Task: Add Sprouts Marinated Carne Asada Beef Skirt Steak to the cart.
Action: Mouse moved to (15, 76)
Screenshot: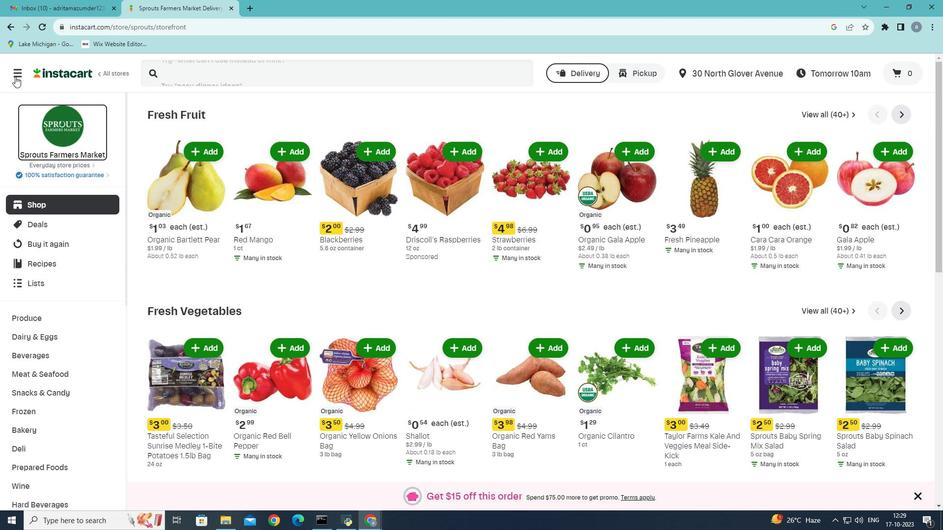 
Action: Mouse pressed left at (15, 76)
Screenshot: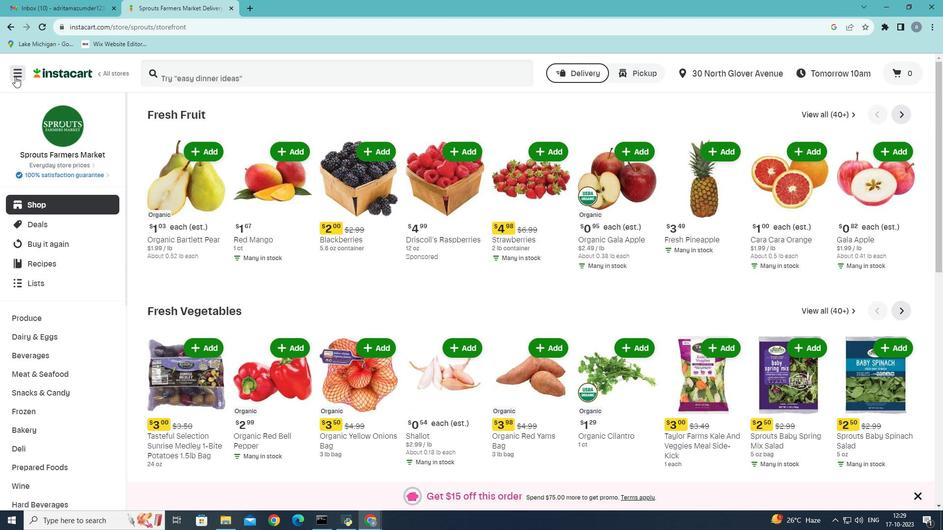 
Action: Mouse moved to (43, 281)
Screenshot: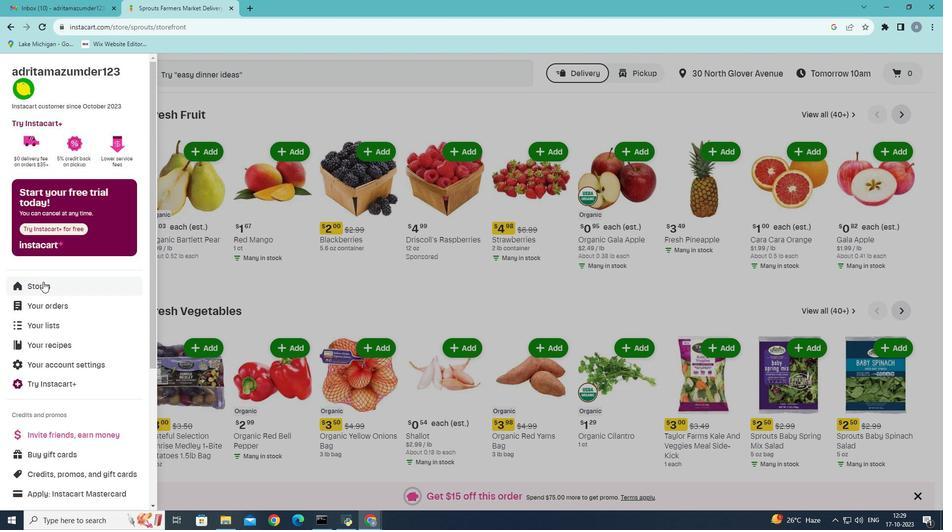 
Action: Mouse pressed left at (43, 281)
Screenshot: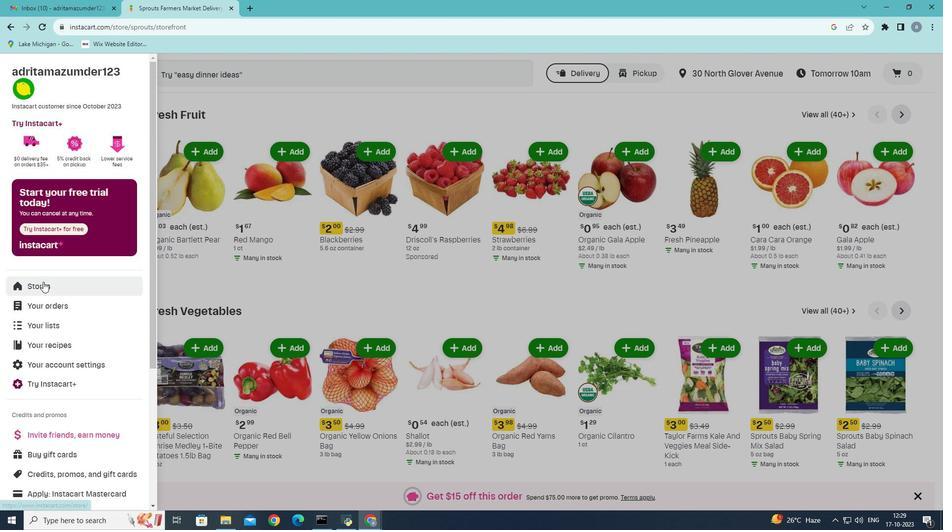 
Action: Mouse moved to (238, 107)
Screenshot: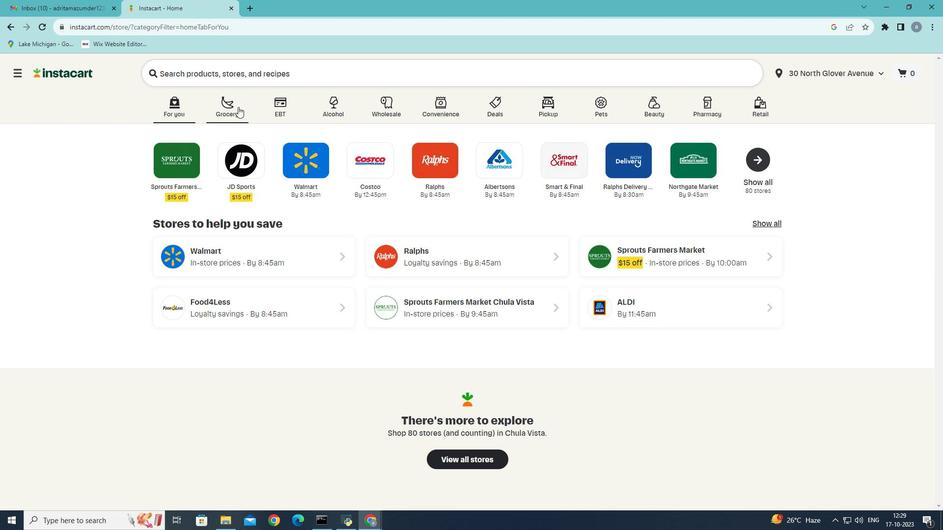 
Action: Mouse pressed left at (238, 107)
Screenshot: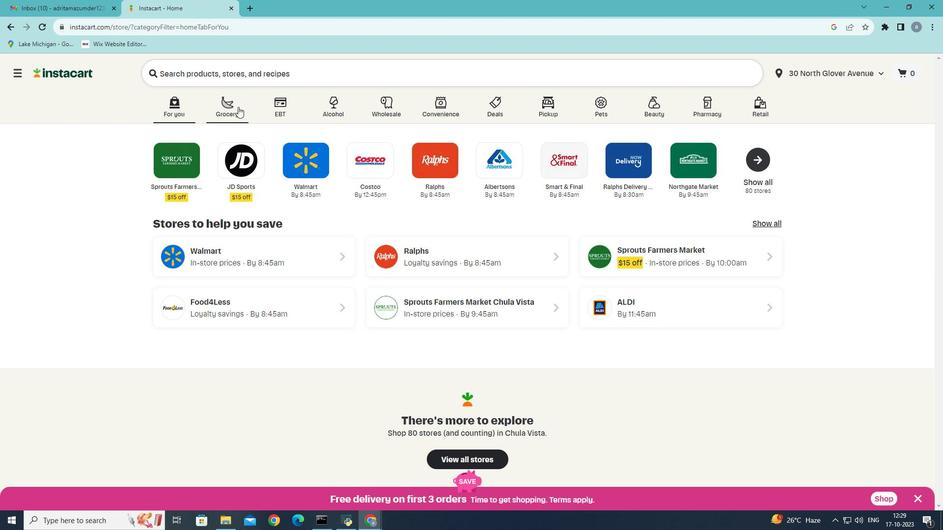 
Action: Mouse moved to (656, 233)
Screenshot: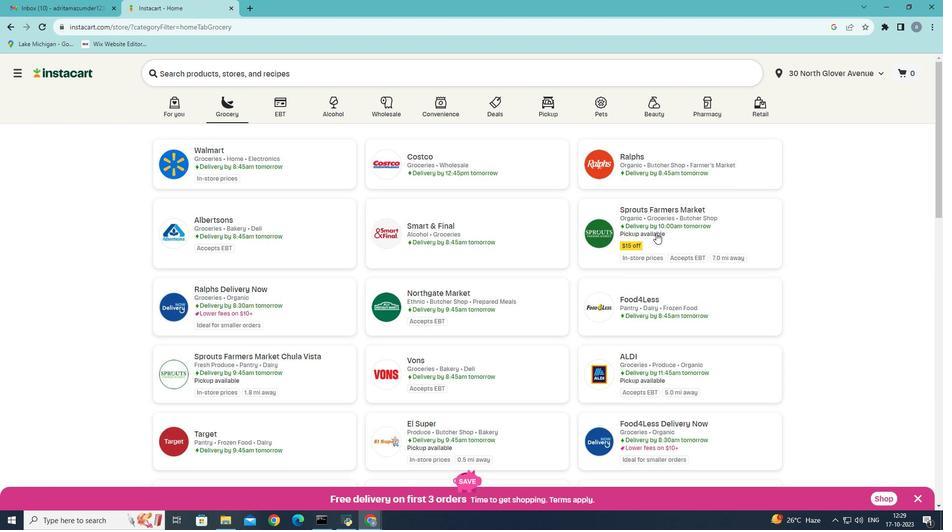 
Action: Mouse pressed left at (656, 233)
Screenshot: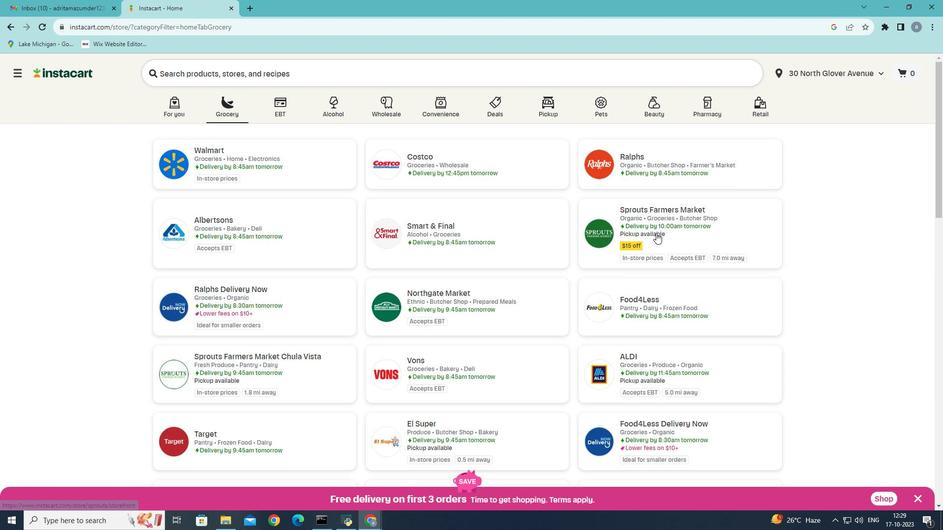 
Action: Mouse moved to (39, 372)
Screenshot: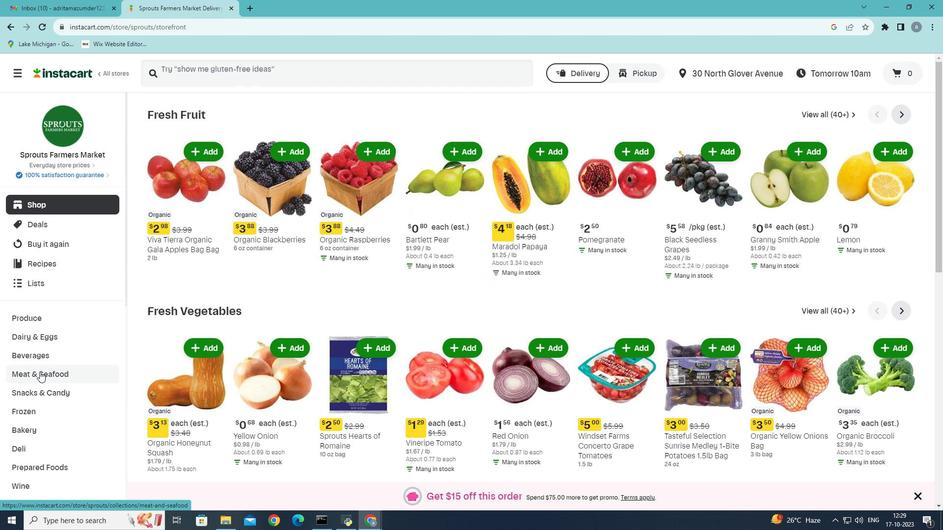 
Action: Mouse pressed left at (39, 372)
Screenshot: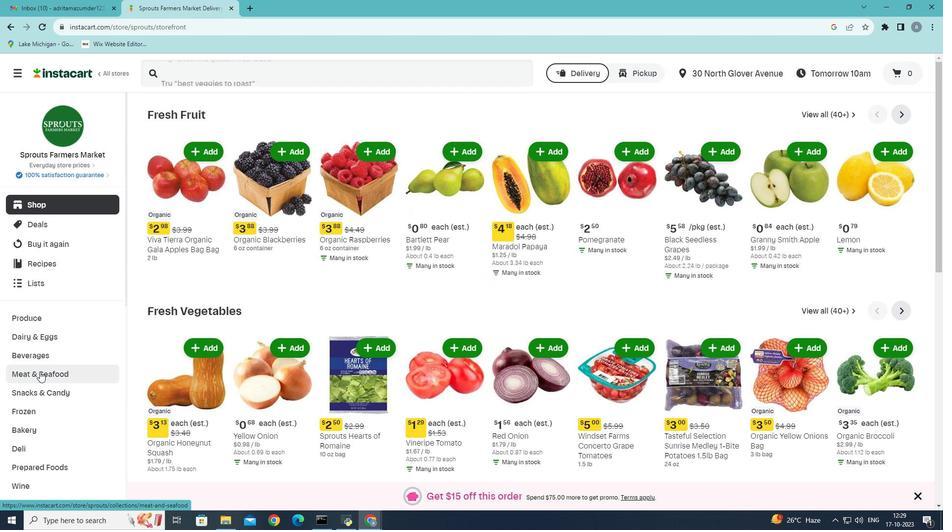 
Action: Mouse moved to (280, 138)
Screenshot: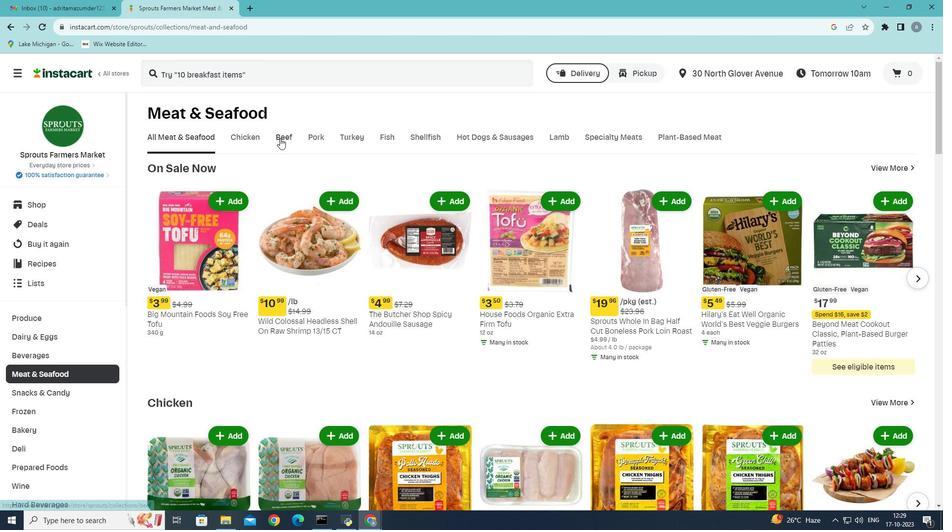 
Action: Mouse pressed left at (280, 138)
Screenshot: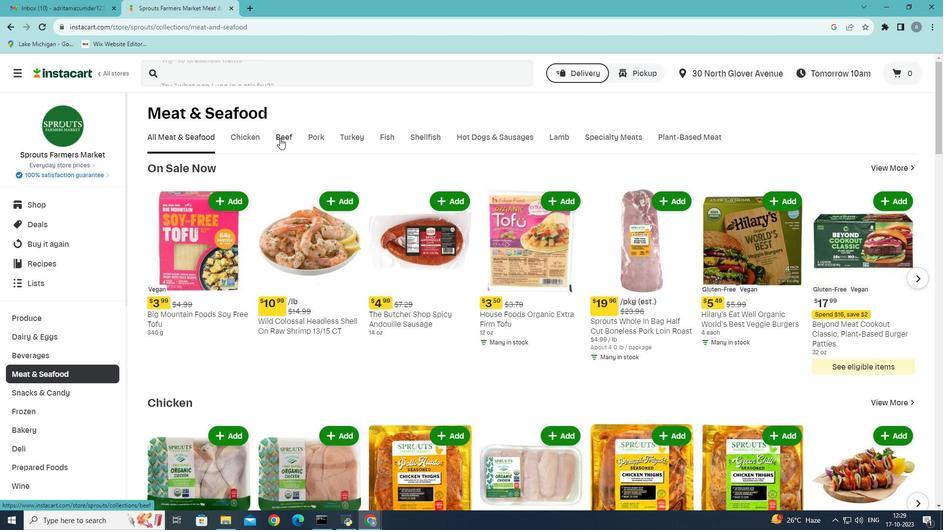
Action: Mouse pressed left at (280, 138)
Screenshot: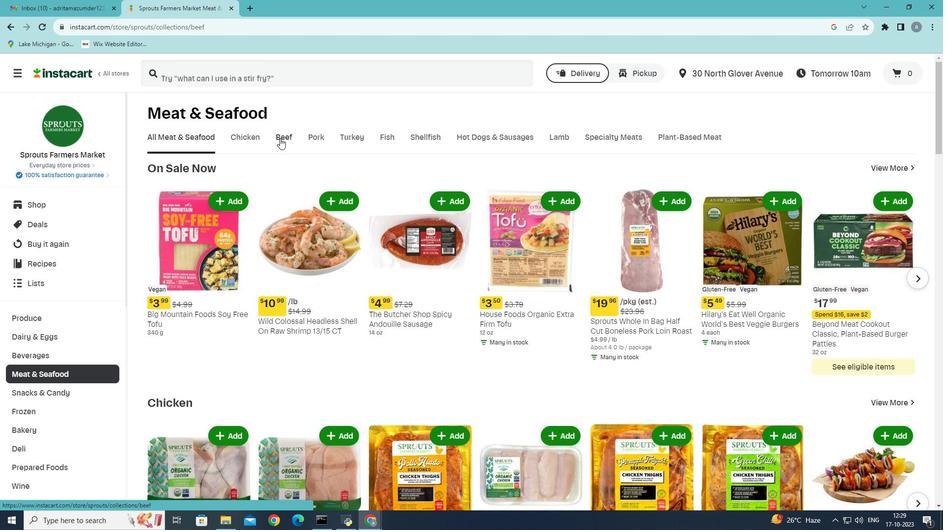 
Action: Mouse moved to (336, 181)
Screenshot: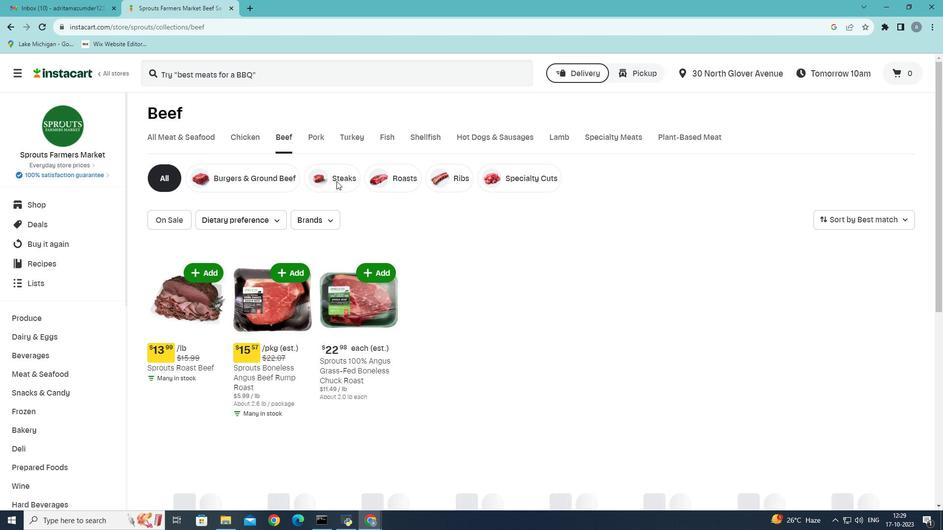 
Action: Mouse pressed left at (336, 181)
Screenshot: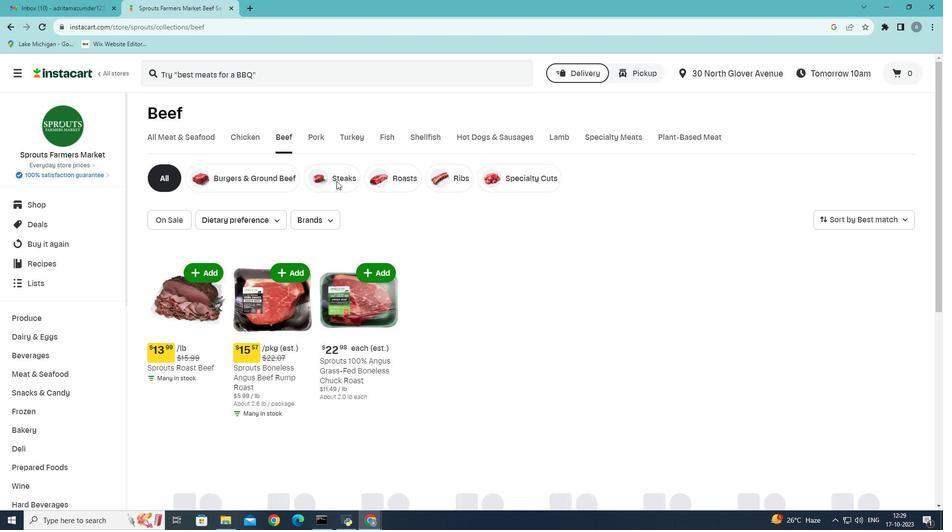 
Action: Mouse moved to (211, 272)
Screenshot: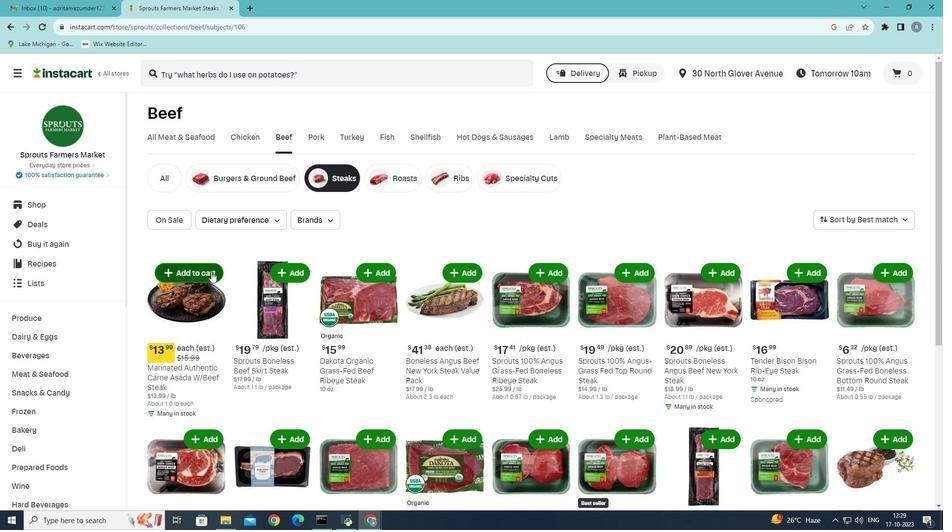 
Action: Mouse pressed left at (211, 272)
Screenshot: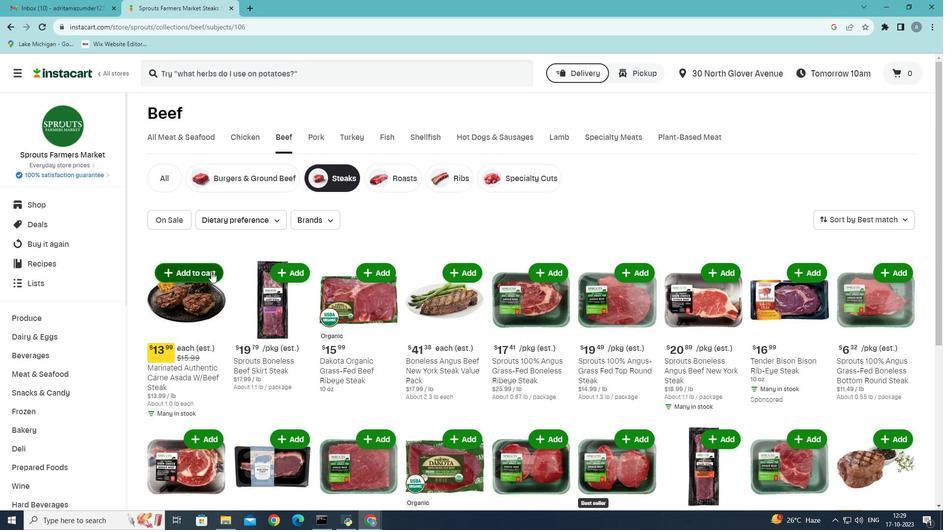 
Action: Mouse moved to (211, 281)
Screenshot: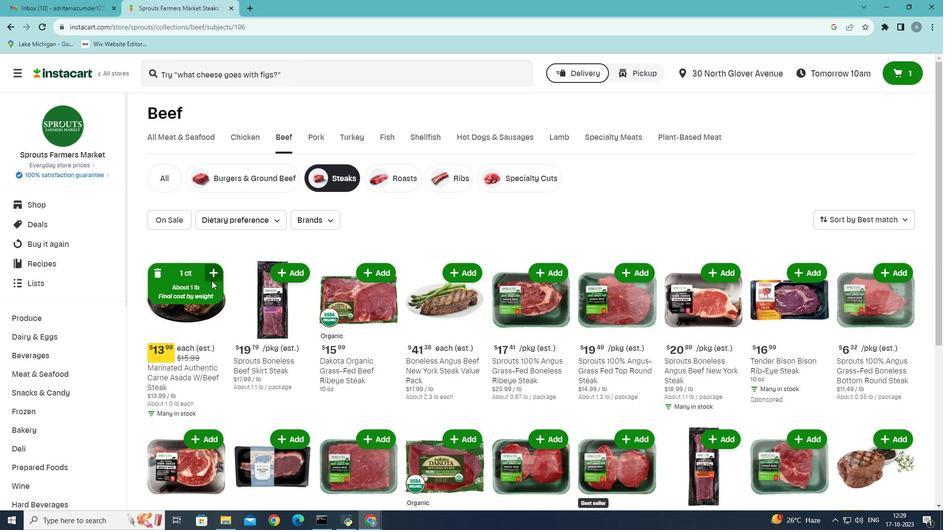 
